 Task: Select All projects Modified in the last year.
Action: Mouse pressed left at (854, 168)
Screenshot: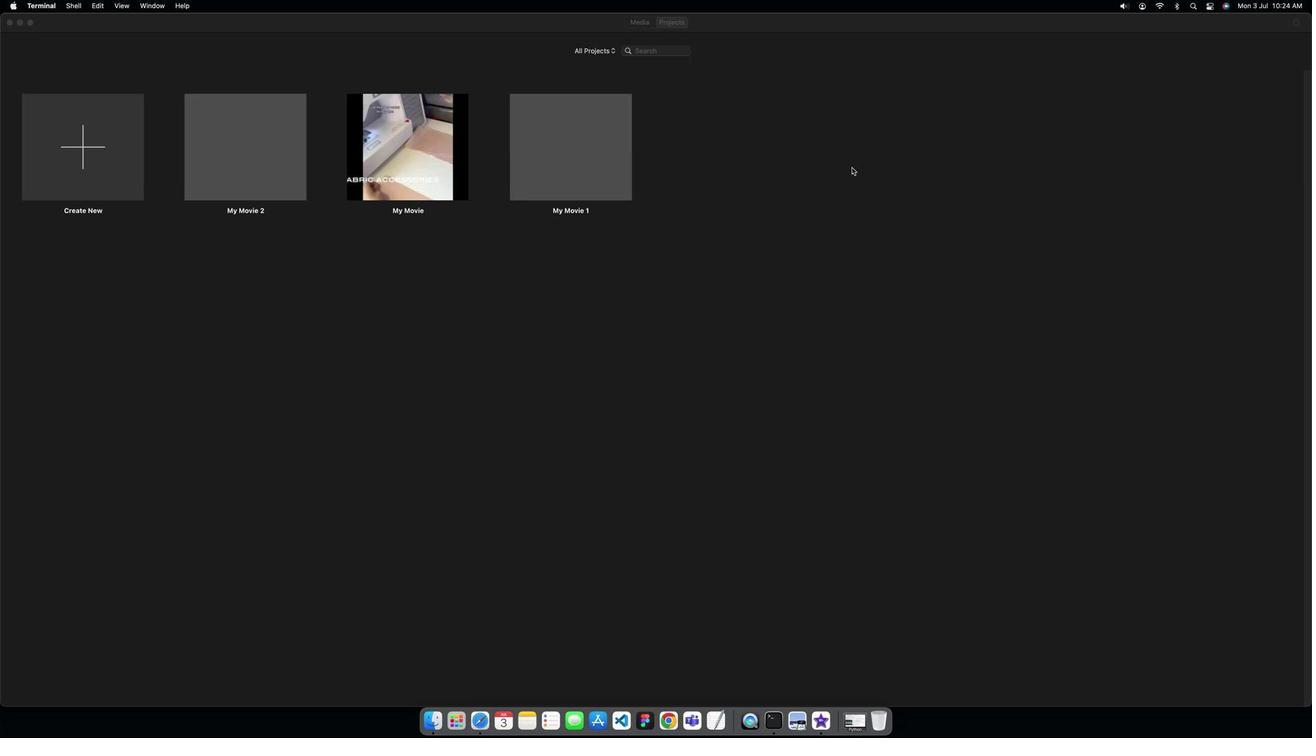 
Action: Mouse pressed left at (854, 168)
Screenshot: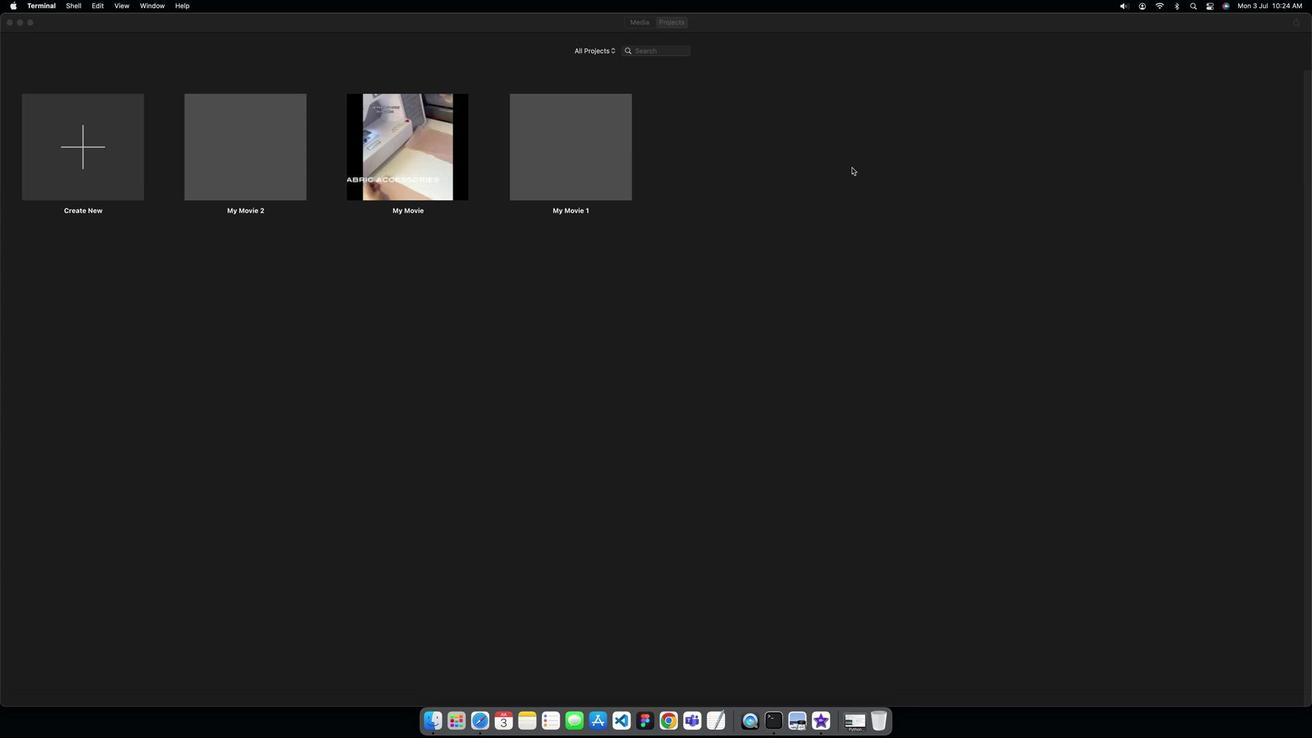 
Action: Mouse pressed left at (854, 168)
Screenshot: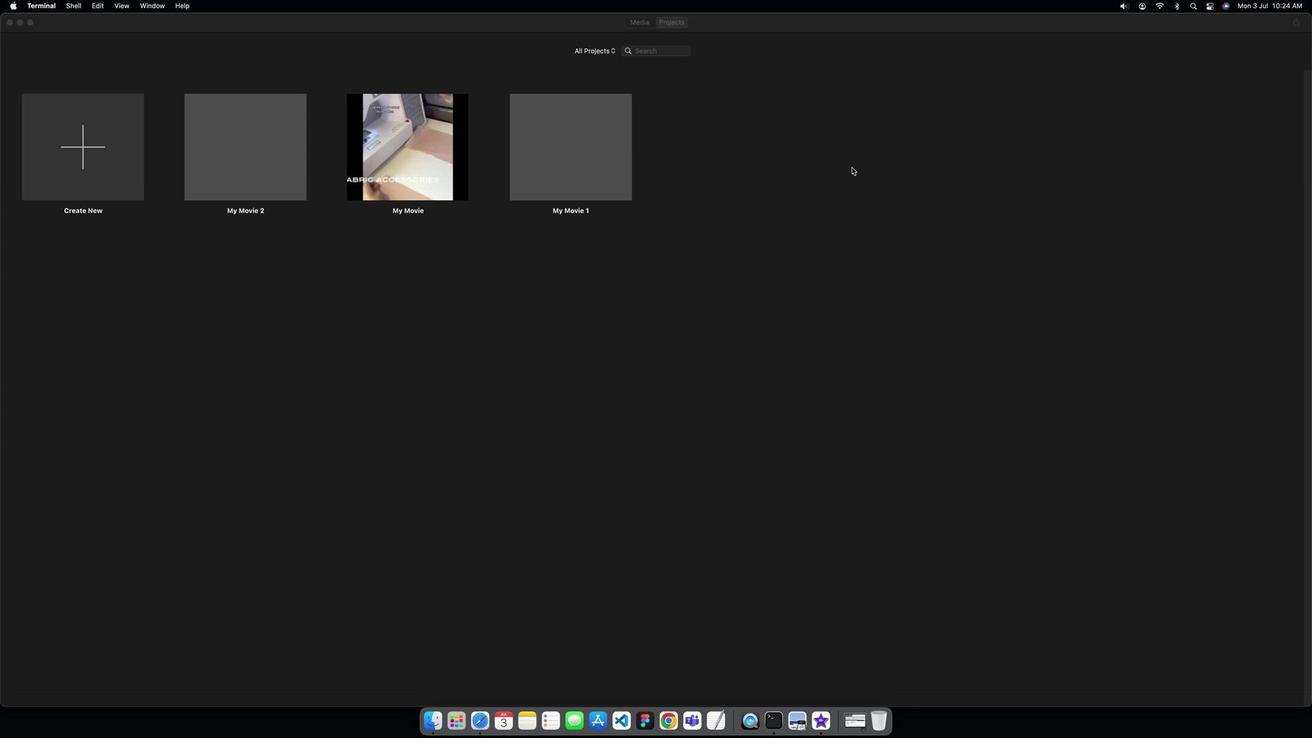
Action: Mouse pressed left at (854, 168)
Screenshot: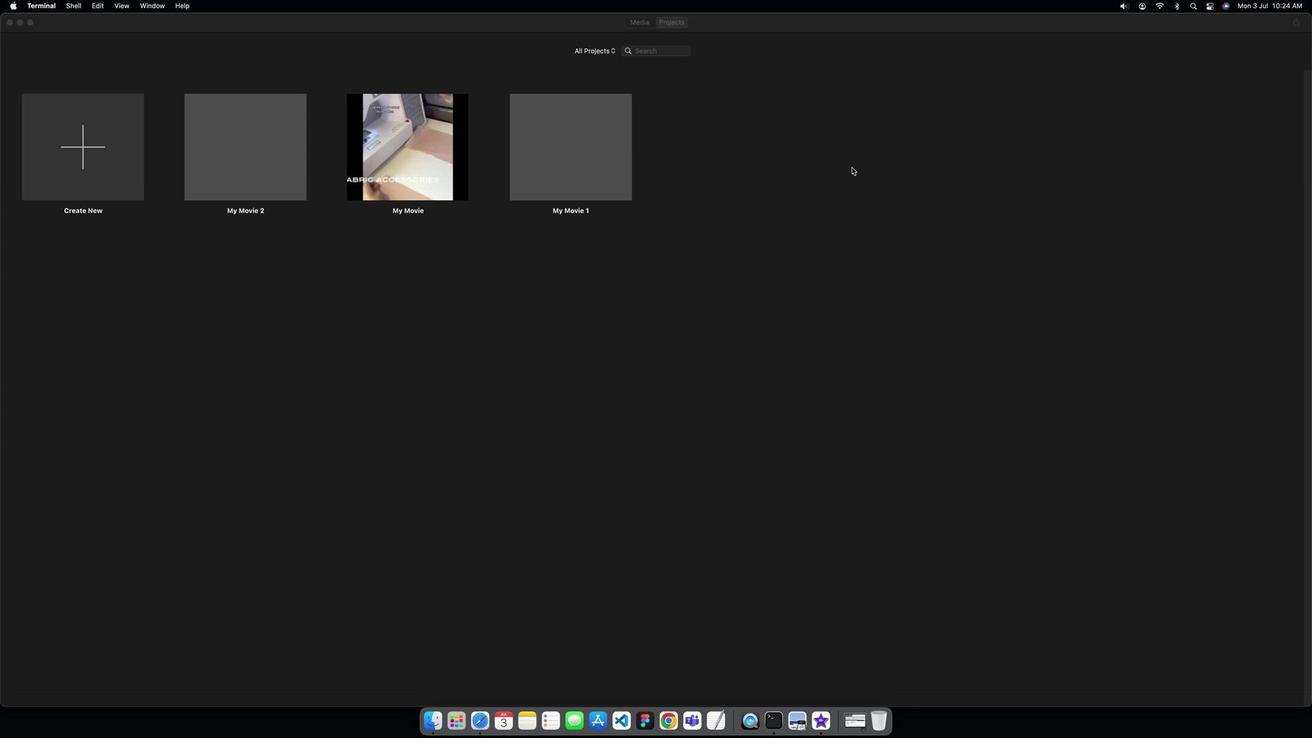 
Action: Mouse pressed left at (854, 168)
Screenshot: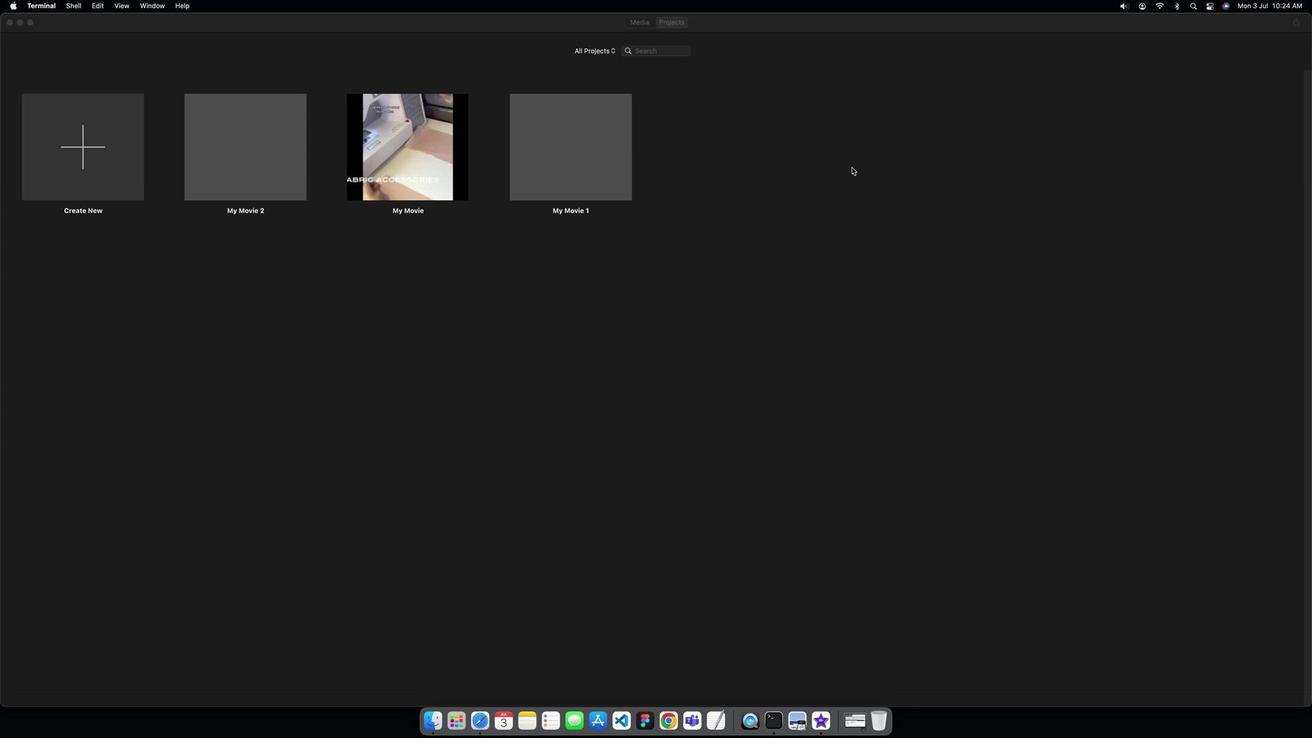 
Action: Mouse pressed left at (854, 168)
Screenshot: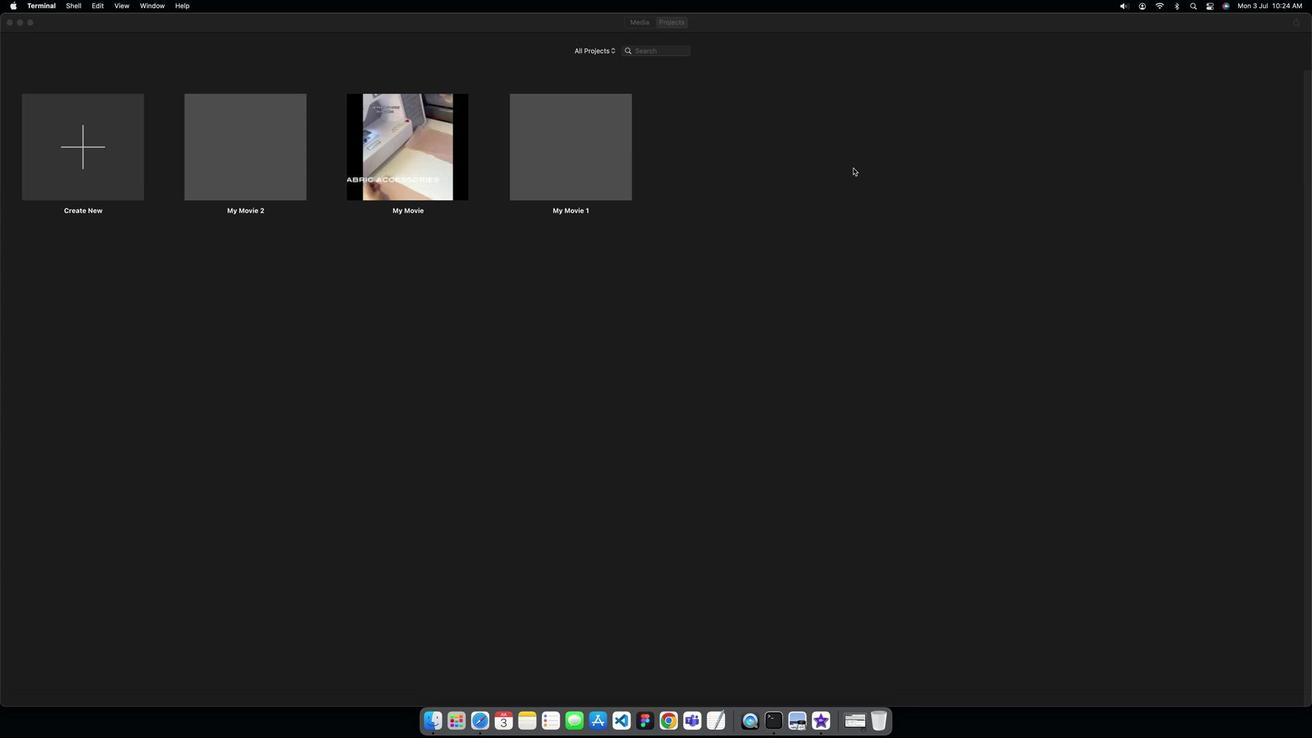 
Action: Mouse moved to (868, 177)
Screenshot: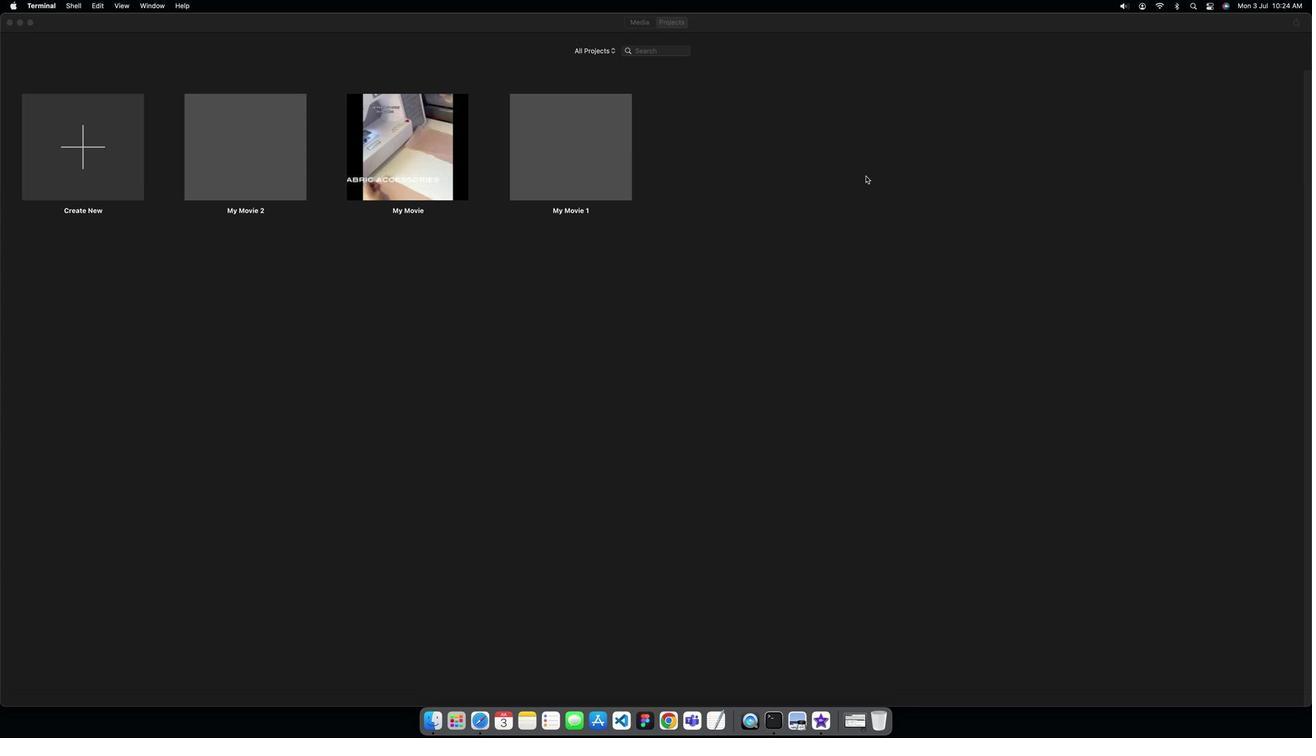 
Action: Mouse pressed left at (868, 177)
Screenshot: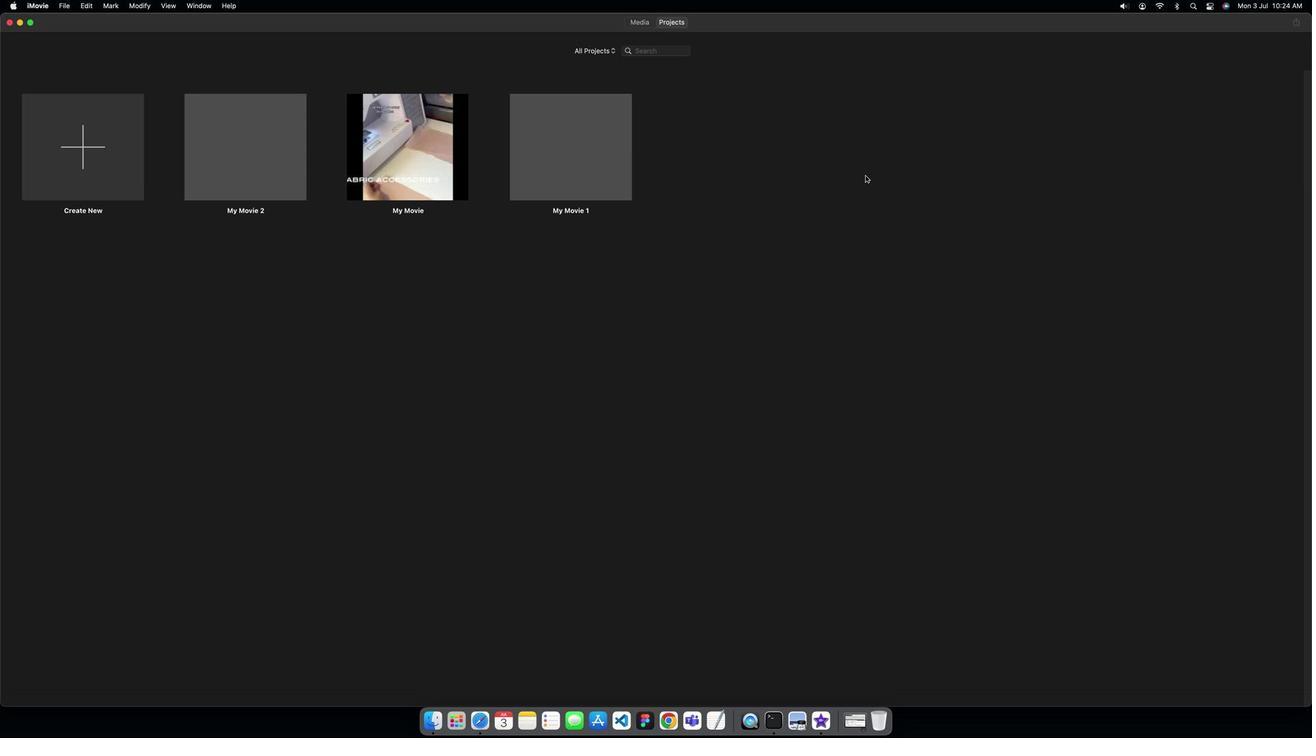 
Action: Mouse moved to (596, 48)
Screenshot: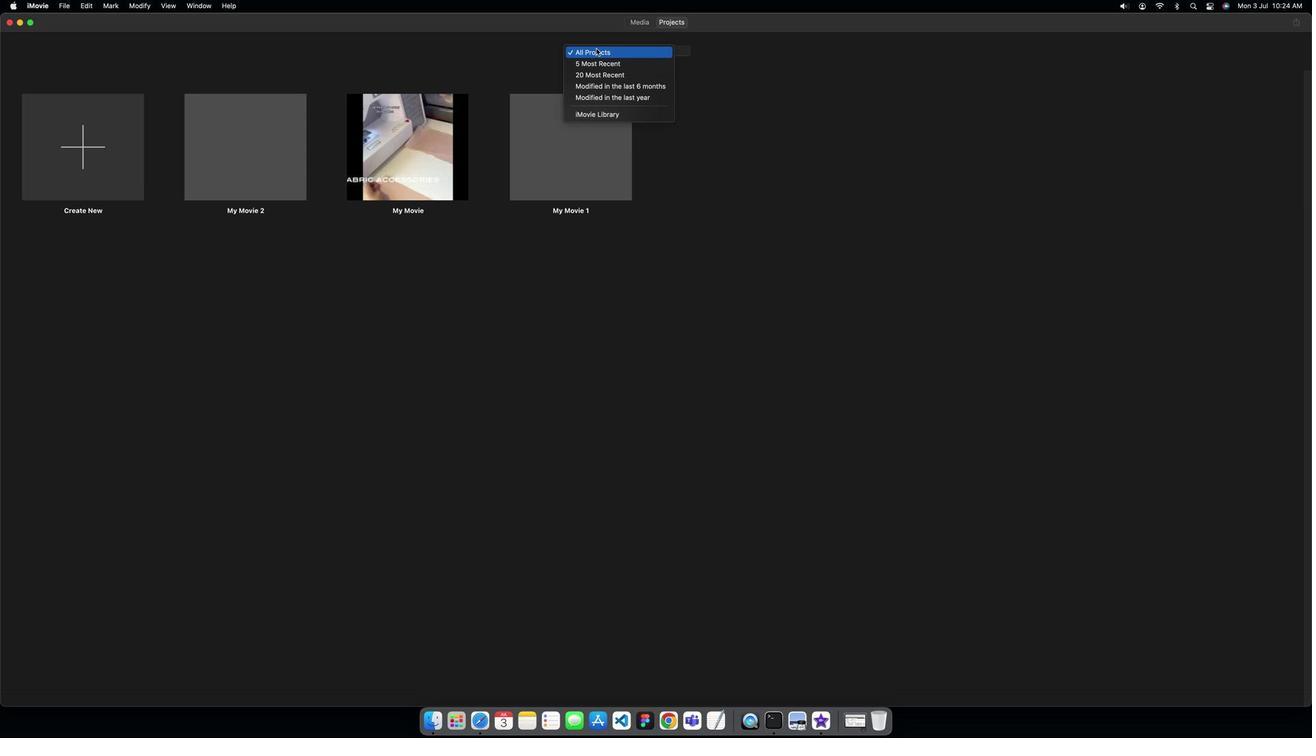 
Action: Mouse pressed left at (596, 48)
Screenshot: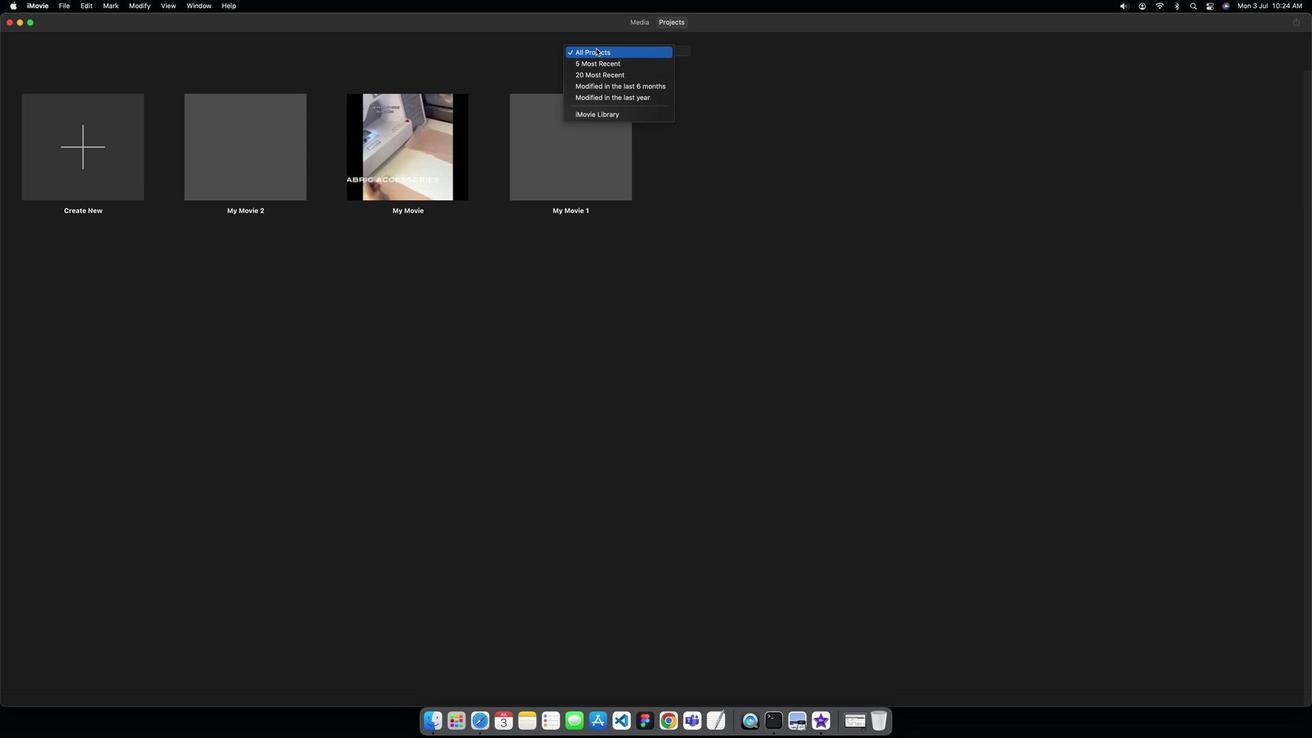 
Action: Mouse moved to (599, 97)
Screenshot: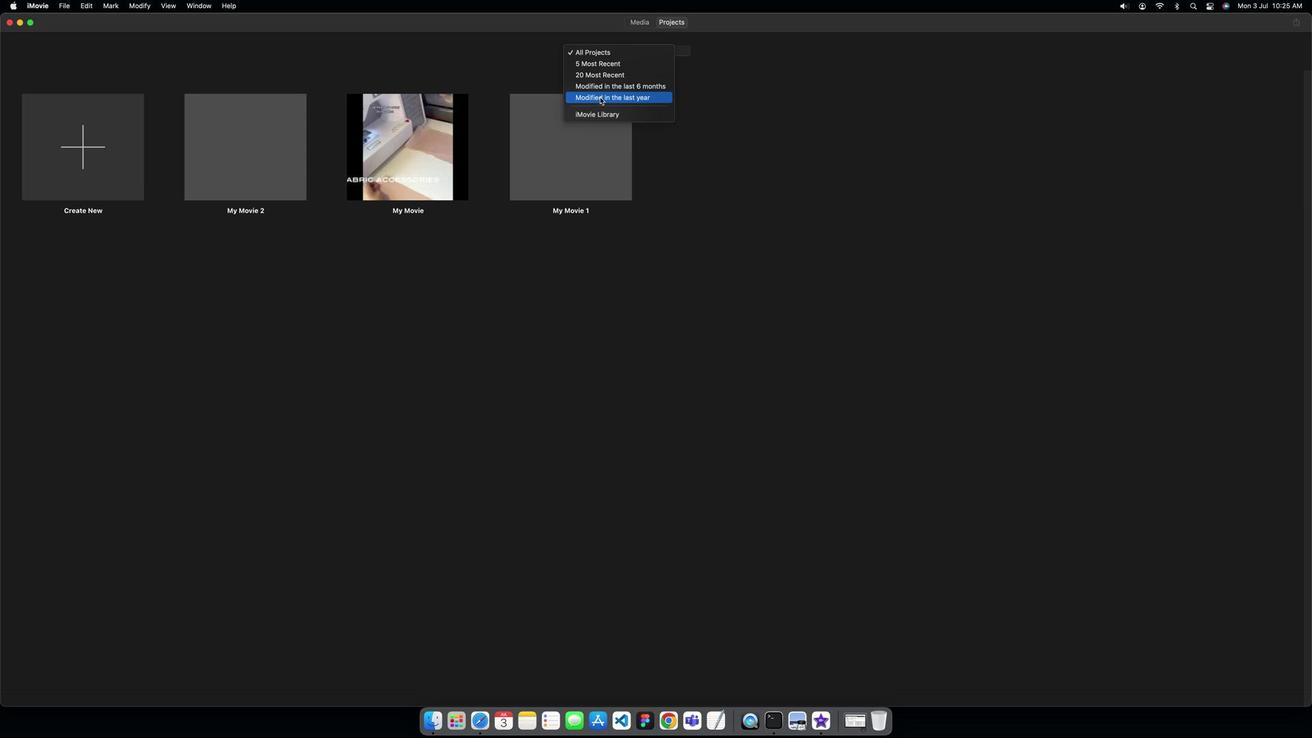 
Action: Mouse pressed left at (599, 97)
Screenshot: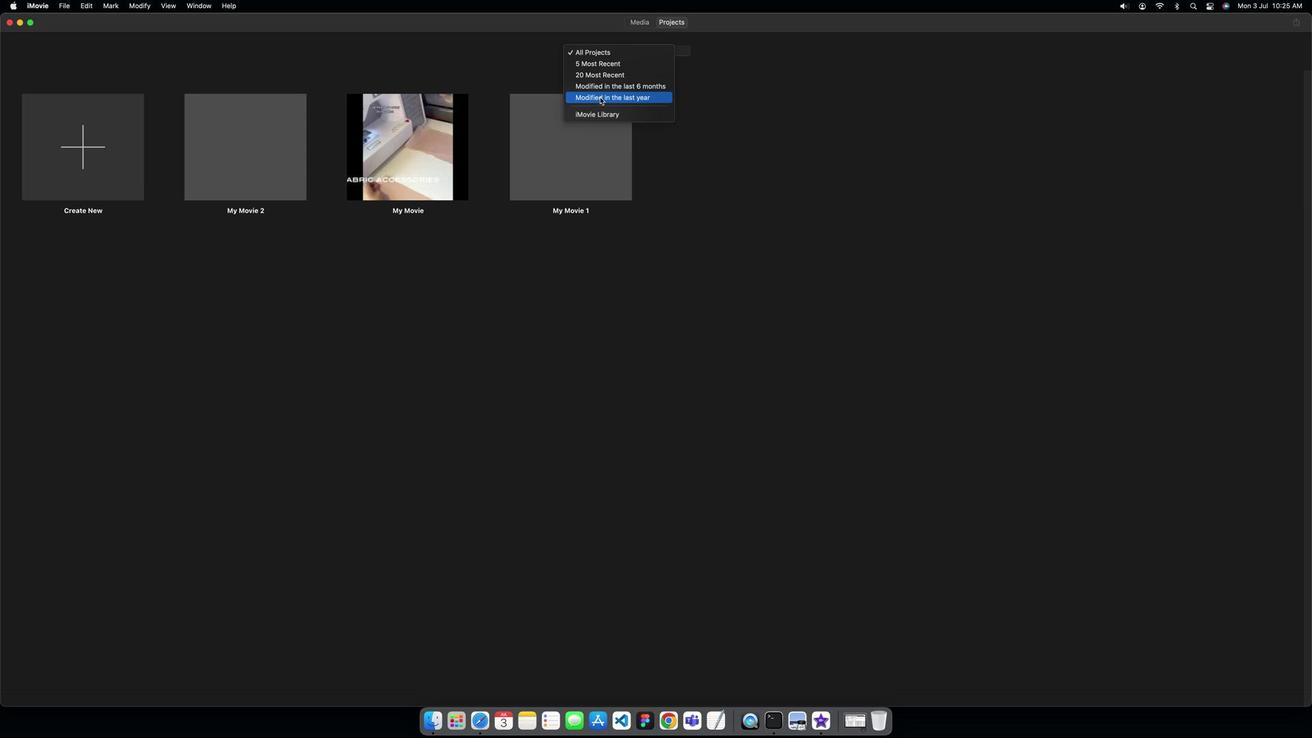 
